 Task: Make in the project AgileLounge a sprint 'Increment Planning Sprint'. Create in the project AgileLounge a sprint 'Increment Planning Sprint'. Add in the project AgileLounge a sprint 'Increment Planning Sprint'
Action: Mouse moved to (920, 163)
Screenshot: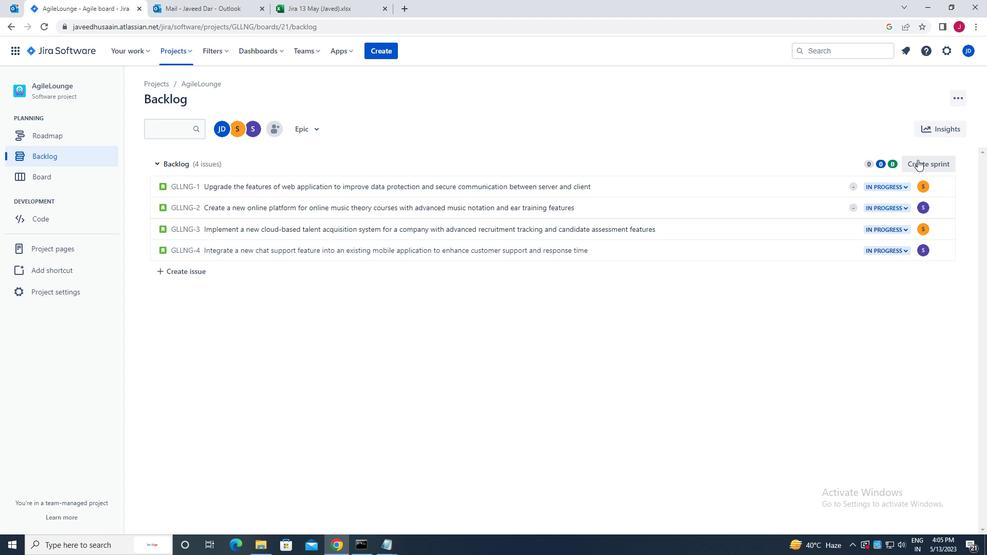 
Action: Mouse pressed left at (920, 163)
Screenshot: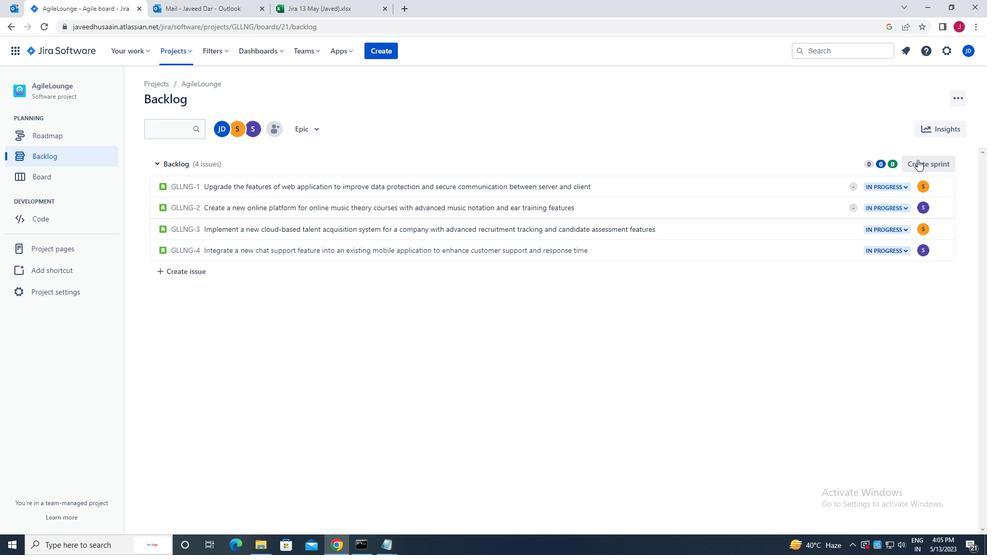 
Action: Mouse moved to (949, 162)
Screenshot: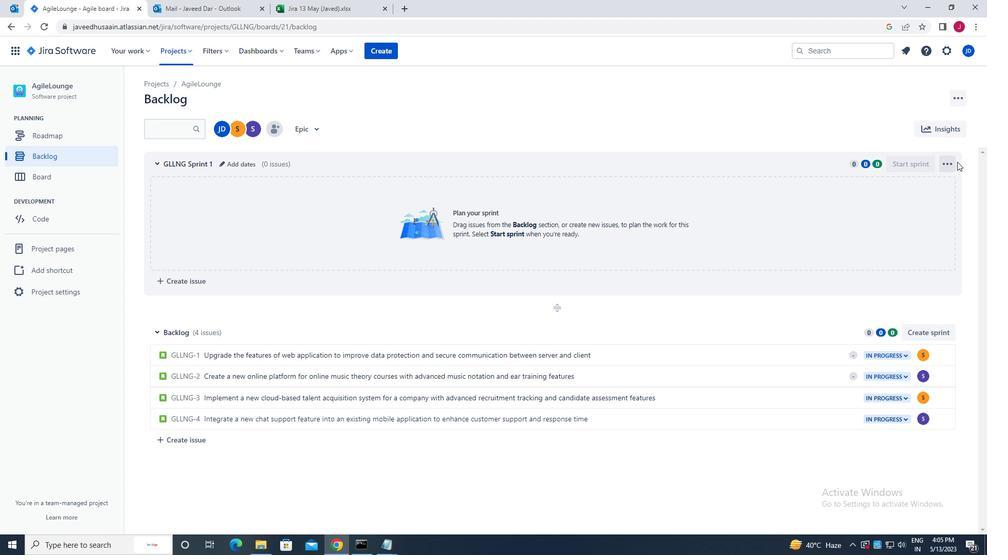 
Action: Mouse pressed left at (949, 162)
Screenshot: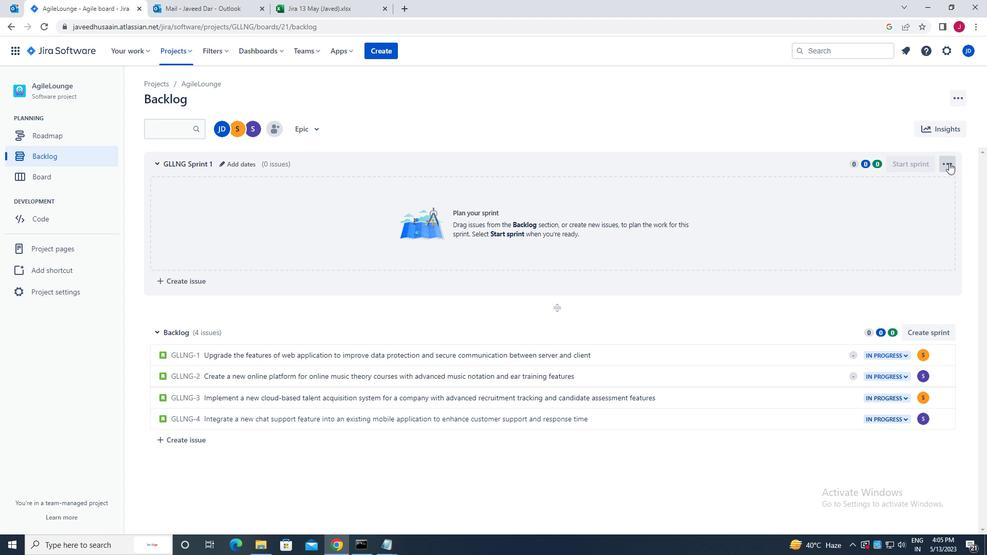 
Action: Mouse moved to (925, 189)
Screenshot: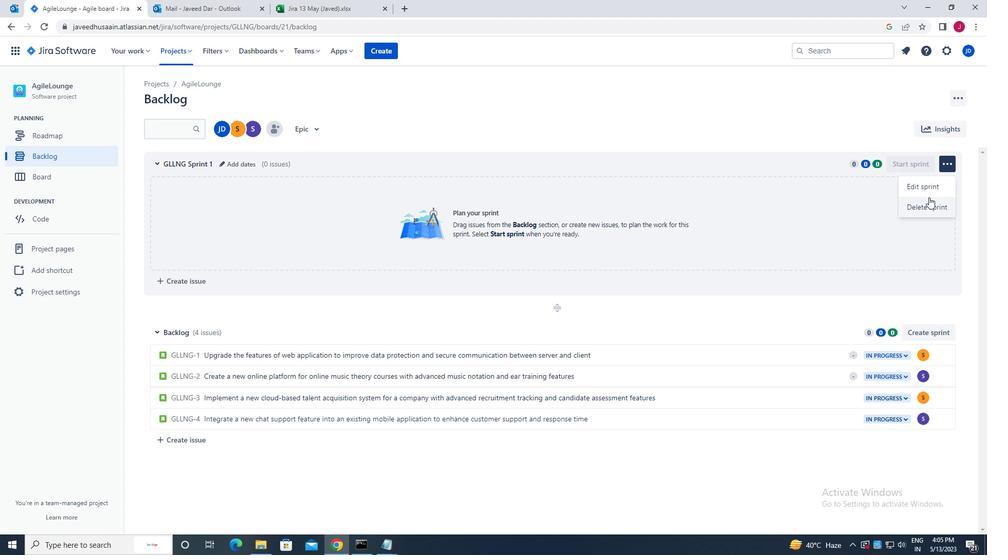
Action: Mouse pressed left at (925, 189)
Screenshot: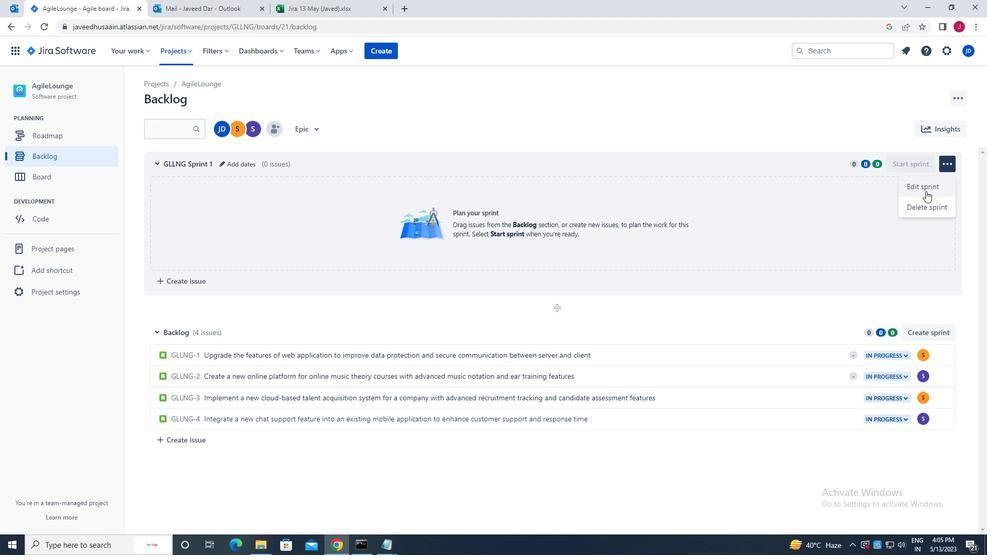 
Action: Mouse moved to (424, 125)
Screenshot: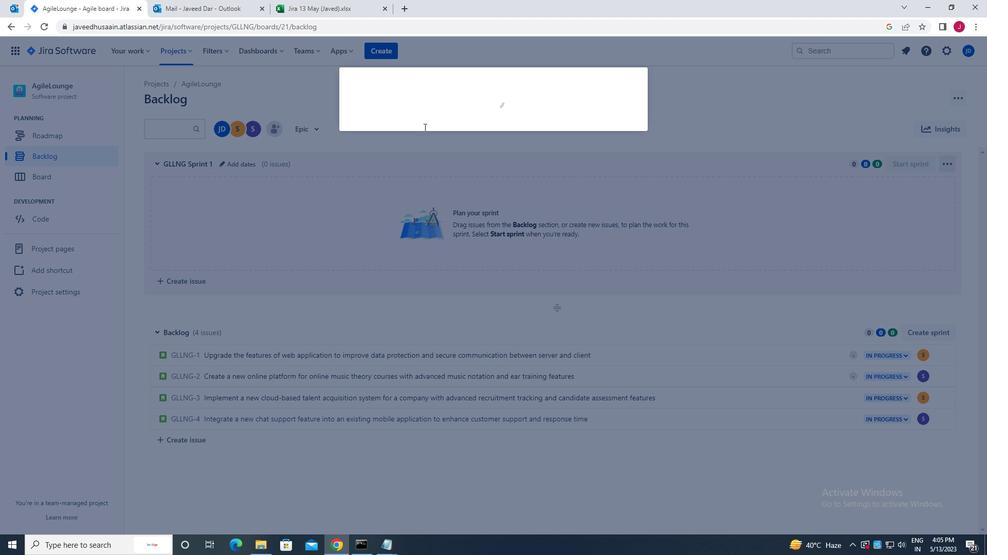 
Action: Key pressed <Key.backspace><Key.backspace><Key.backspace><Key.backspace><Key.backspace><Key.backspace><Key.backspace><Key.backspace><Key.backspace><Key.backspace><Key.backspace><Key.backspace><Key.backspace><Key.backspace><Key.backspace><Key.backspace><Key.backspace><Key.backspace><Key.backspace><Key.backspace>i<Key.caps_lock>ncrement<Key.space><Key.caps_lock>p<Key.caps_lock>lanning<Key.space><Key.caps_lock>s<Key.caps_lock>print
Screenshot: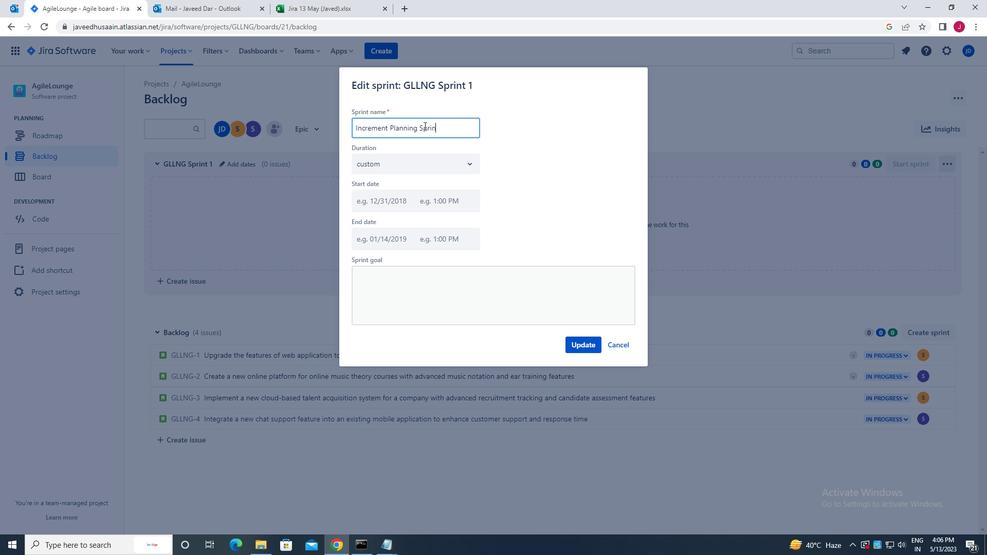 
Action: Mouse moved to (581, 345)
Screenshot: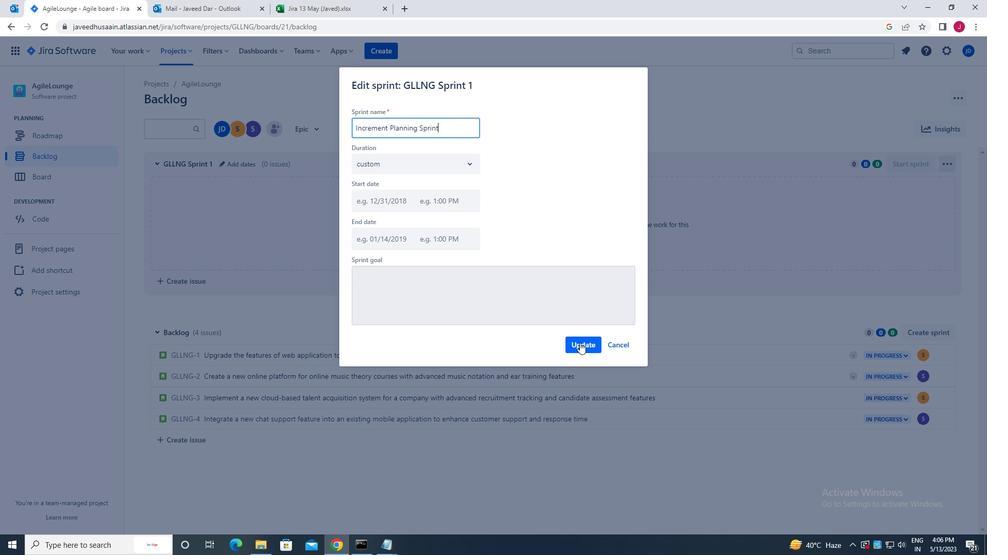 
Action: Mouse pressed left at (581, 345)
Screenshot: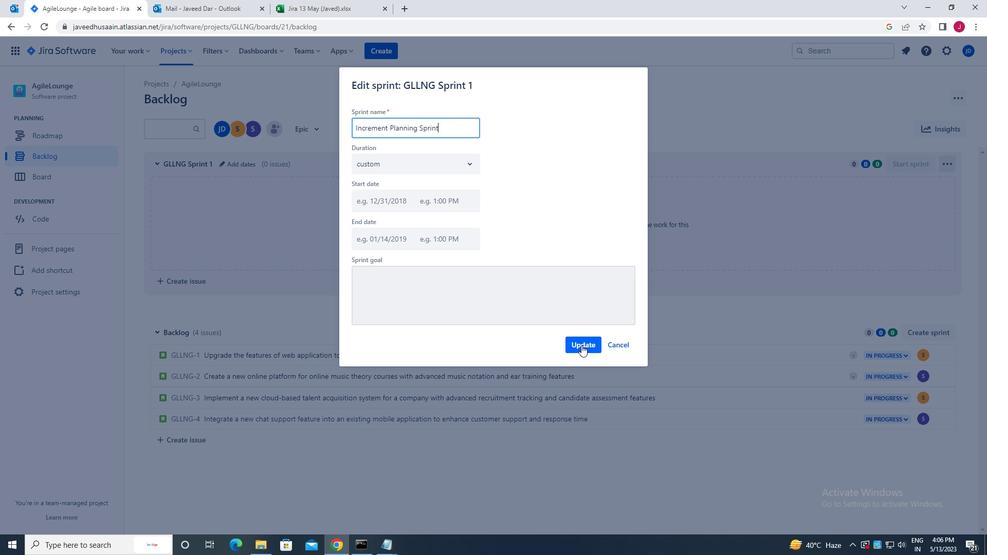 
Action: Mouse moved to (938, 333)
Screenshot: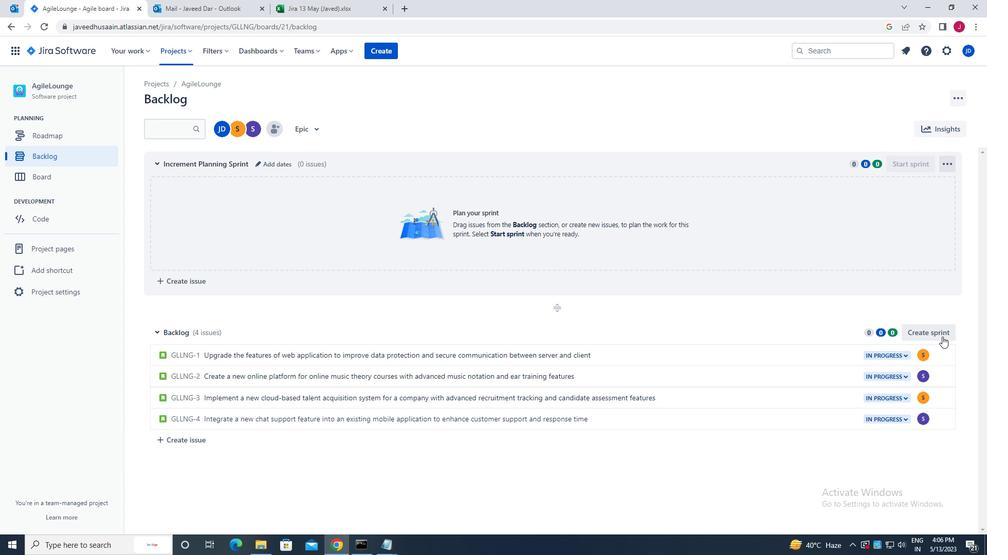 
Action: Mouse pressed left at (938, 333)
Screenshot: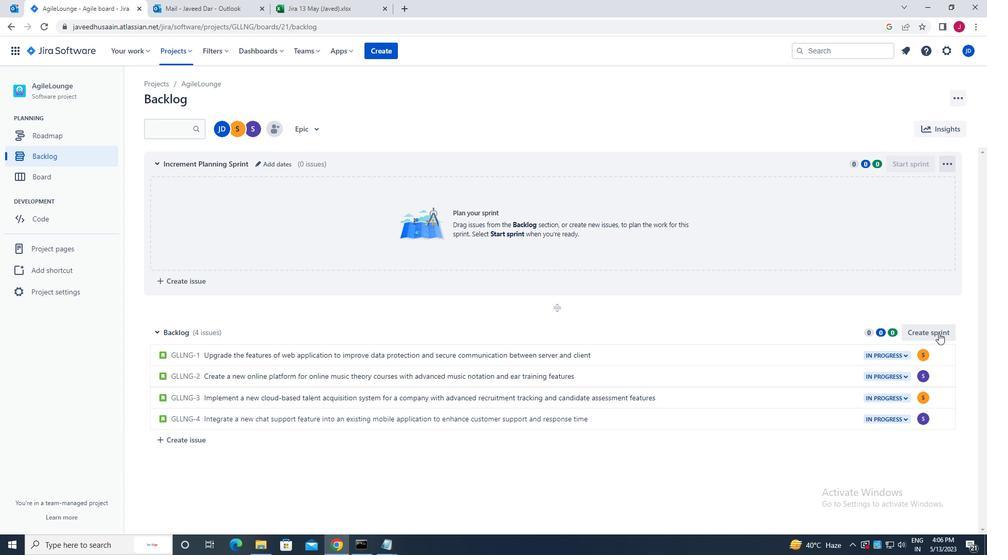 
Action: Mouse moved to (945, 331)
Screenshot: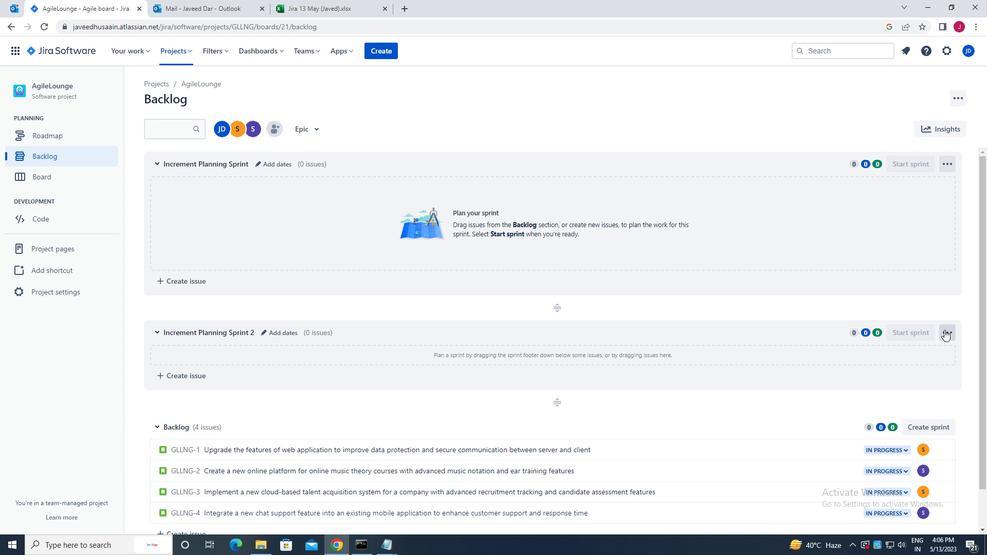 
Action: Mouse pressed left at (945, 331)
Screenshot: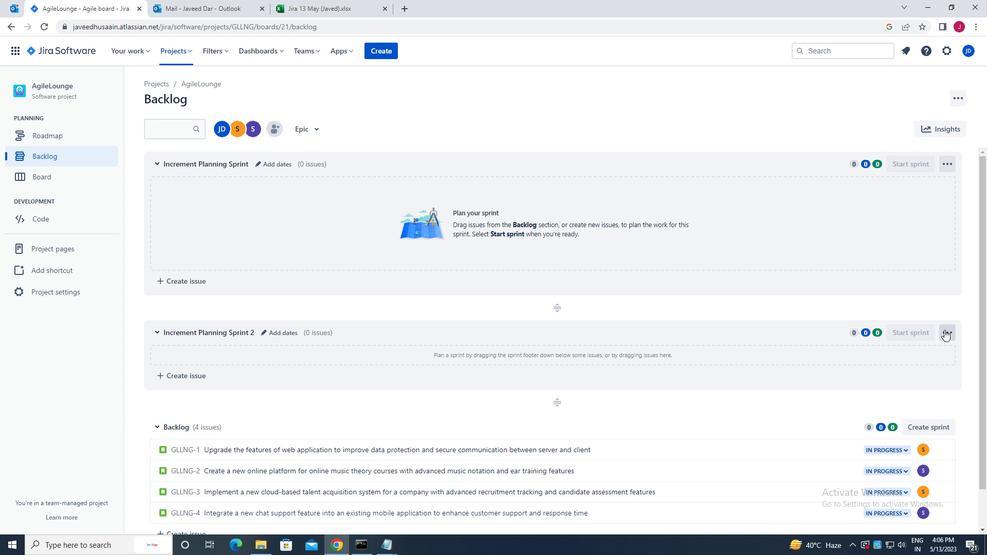 
Action: Mouse moved to (918, 373)
Screenshot: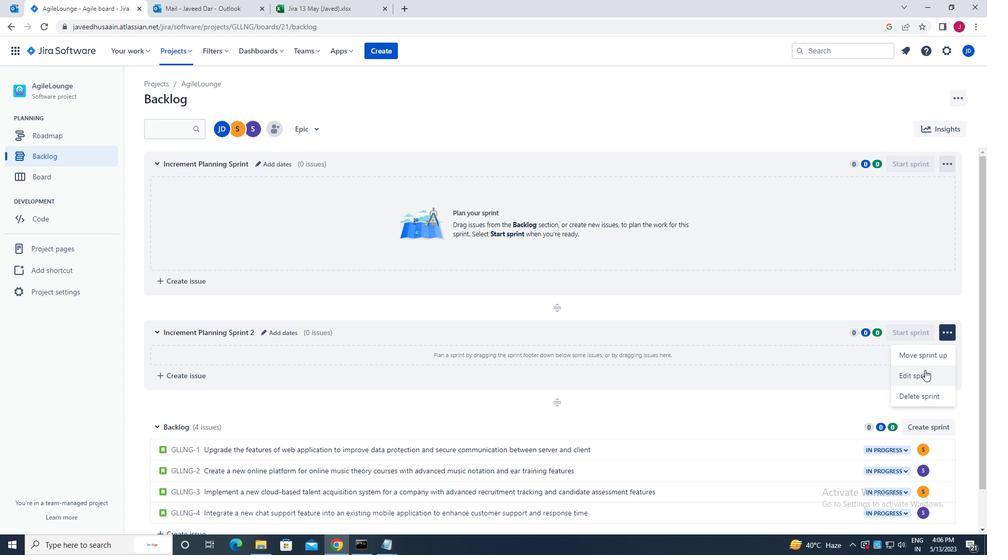 
Action: Mouse pressed left at (918, 373)
Screenshot: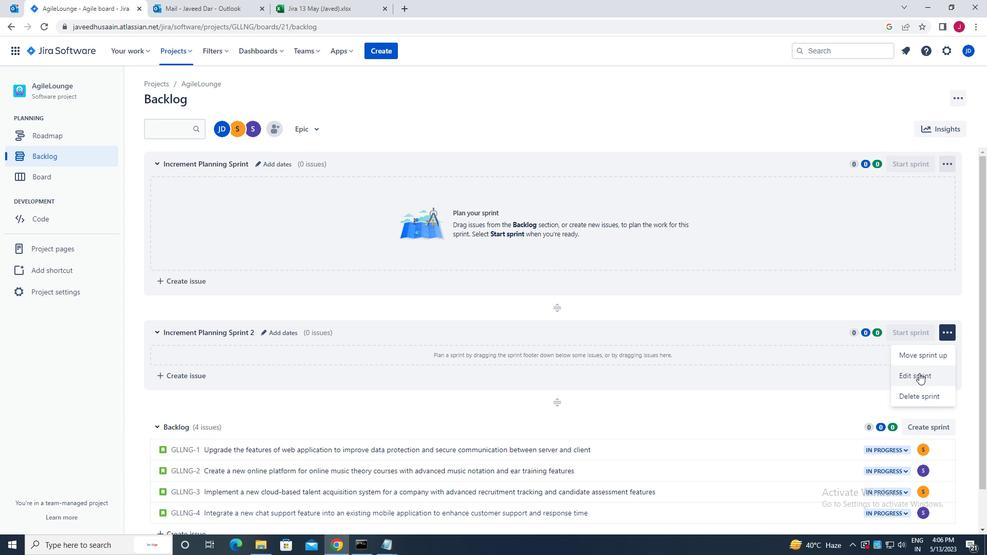 
Action: Mouse moved to (439, 133)
Screenshot: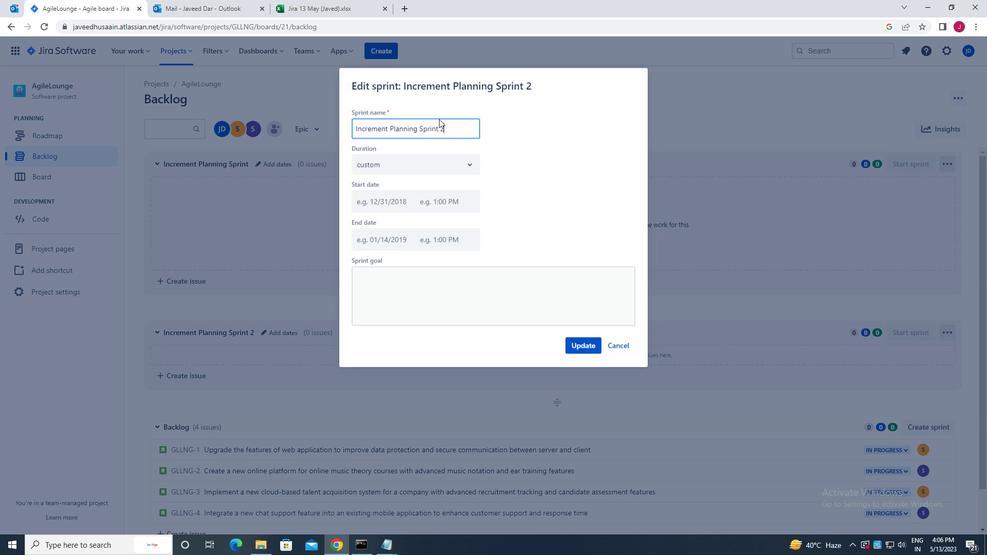 
Action: Key pressed <Key.backspace><Key.backspace><Key.backspace><Key.backspace><Key.backspace><Key.backspace><Key.backspace><Key.backspace><Key.backspace><Key.backspace><Key.backspace><Key.backspace><Key.backspace><Key.backspace><Key.backspace><Key.backspace><Key.backspace><Key.backspace><Key.backspace><Key.backspace><Key.backspace><Key.backspace><Key.backspace><Key.backspace><Key.backspace><Key.backspace><Key.backspace><Key.backspace><Key.backspace><Key.backspace><Key.backspace><Key.backspace><Key.backspace><Key.backspace><Key.backspace><Key.backspace><Key.backspace><Key.caps_lock>i<Key.caps_lock>ncrement<Key.space><Key.caps_lock>p<Key.caps_lock>lanning<Key.space><Key.caps_lock>s<Key.caps_lock>print
Screenshot: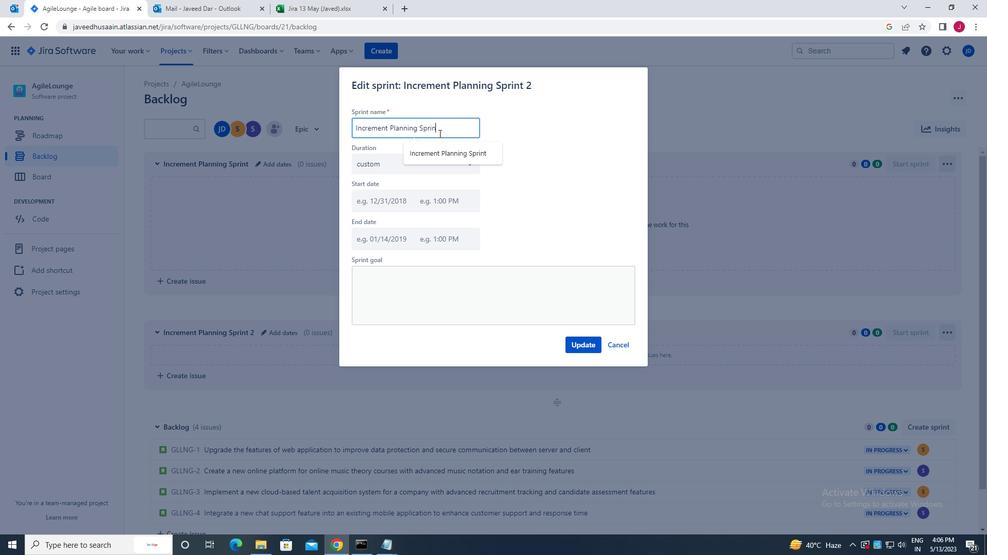 
Action: Mouse moved to (579, 345)
Screenshot: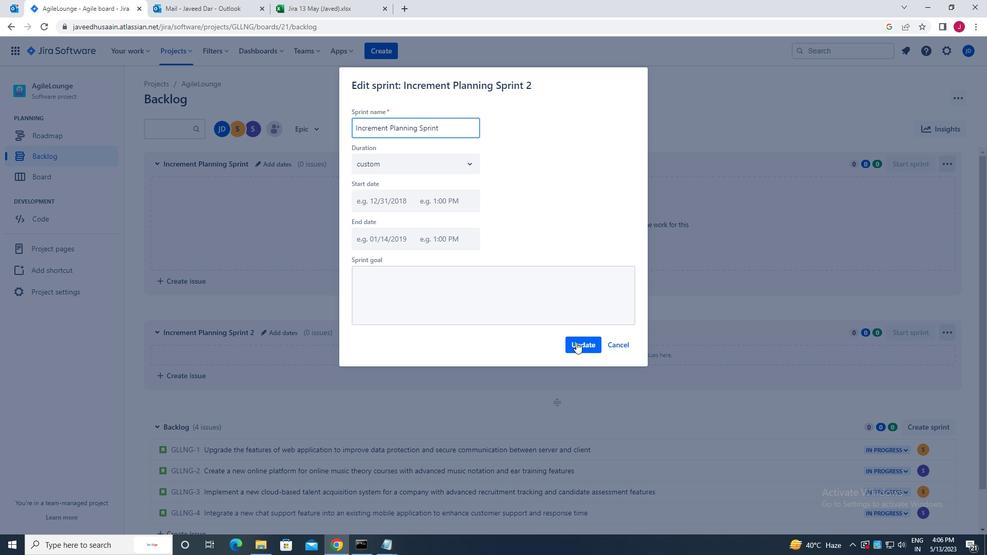 
Action: Mouse pressed left at (579, 345)
Screenshot: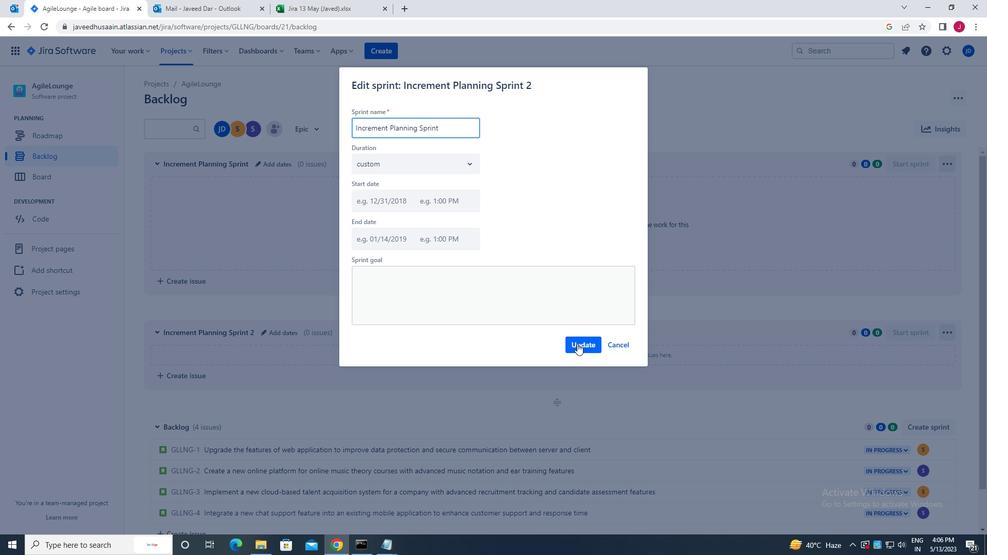 
Action: Mouse moved to (941, 429)
Screenshot: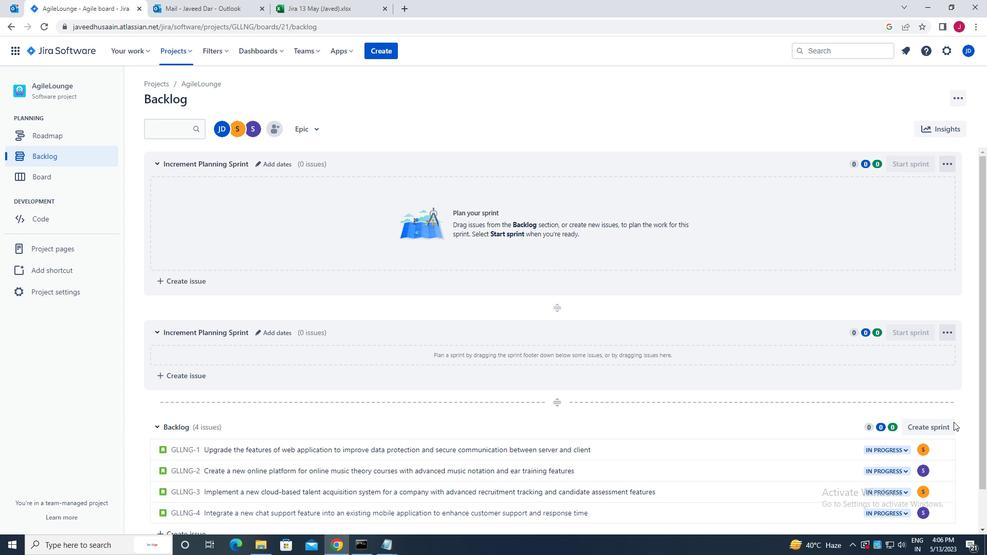 
Action: Mouse pressed left at (941, 429)
Screenshot: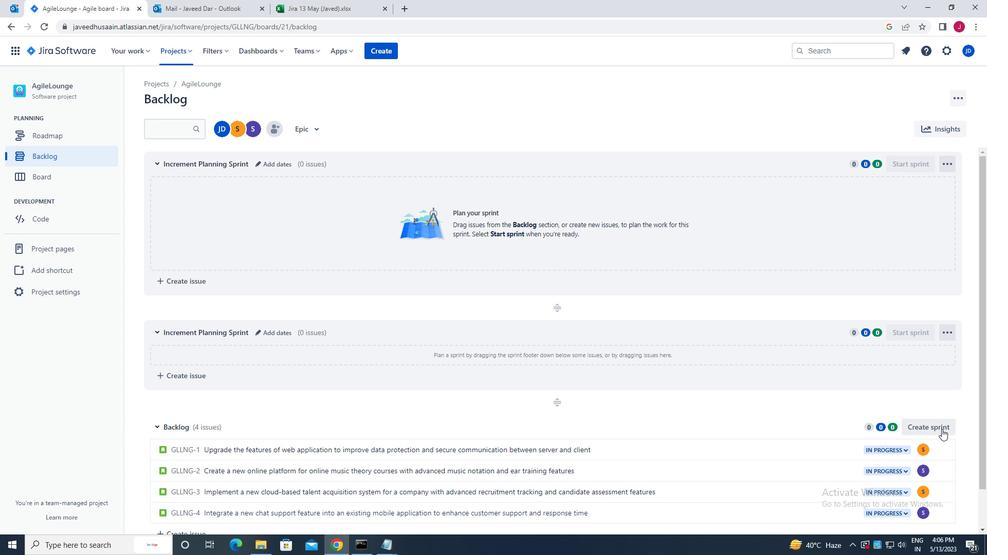 
Action: Mouse moved to (944, 427)
Screenshot: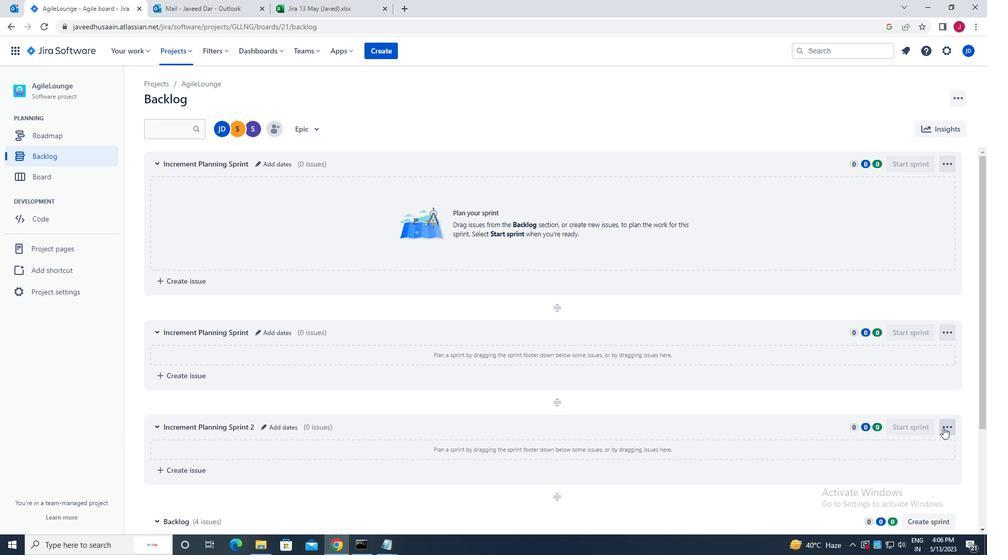 
Action: Mouse pressed left at (944, 427)
Screenshot: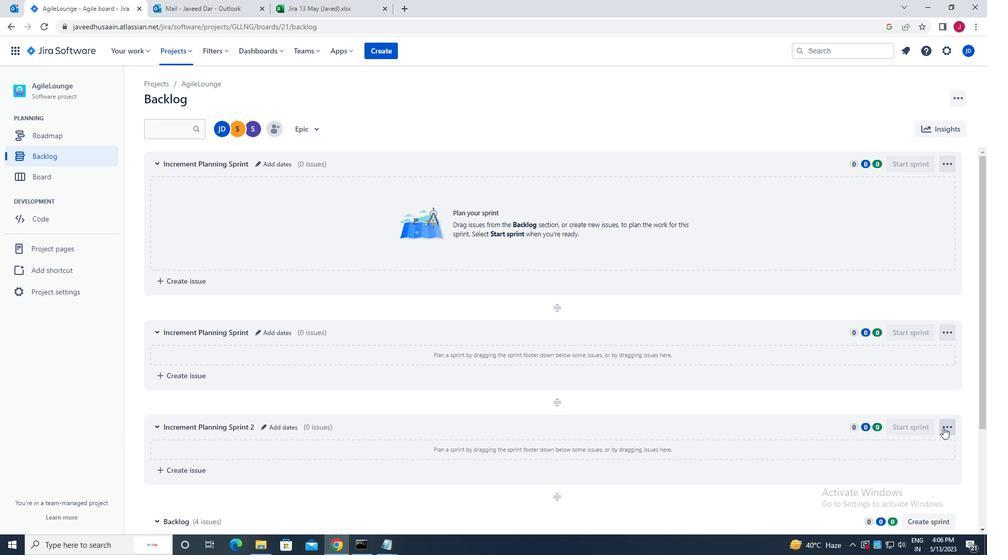 
Action: Mouse moved to (920, 468)
Screenshot: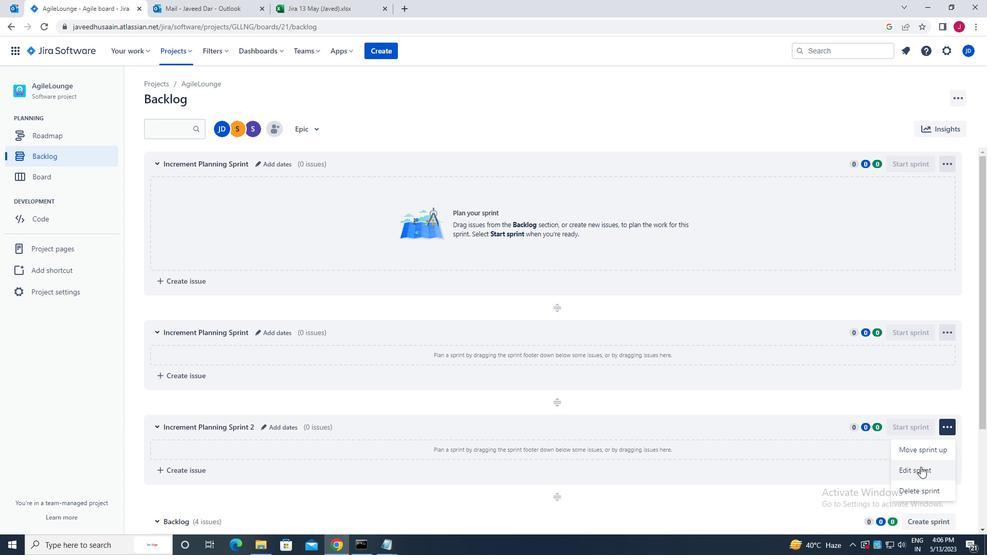 
Action: Mouse pressed left at (920, 468)
Screenshot: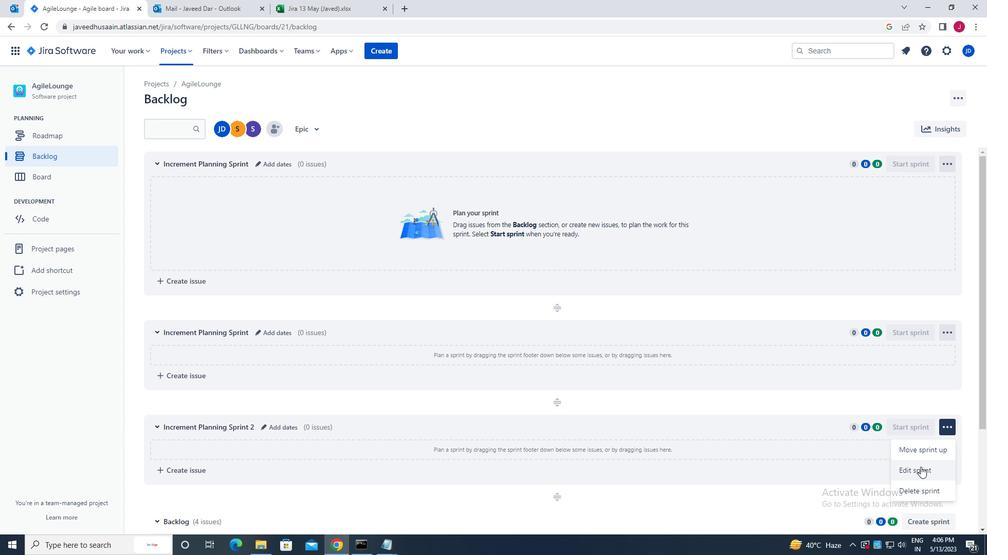 
Action: Mouse moved to (463, 123)
Screenshot: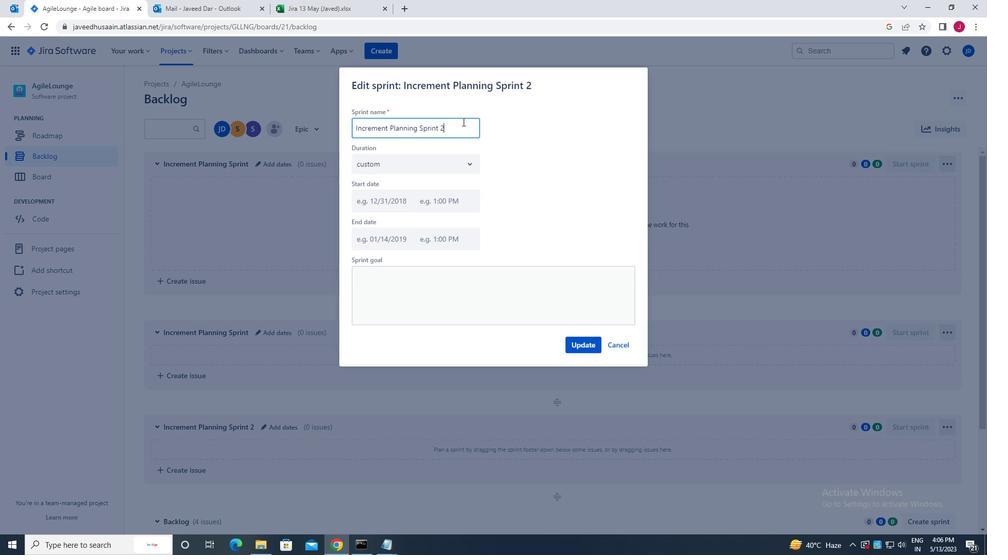 
Action: Key pressed <Key.backspace><Key.backspace><Key.backspace><Key.backspace><Key.backspace><Key.backspace><Key.backspace><Key.backspace><Key.backspace><Key.backspace><Key.backspace><Key.backspace><Key.backspace><Key.backspace><Key.backspace><Key.backspace><Key.backspace><Key.backspace><Key.backspace><Key.backspace><Key.backspace><Key.backspace><Key.backspace><Key.backspace><Key.backspace><Key.backspace><Key.backspace><Key.backspace><Key.backspace><Key.backspace><Key.backspace><Key.backspace><Key.caps_lock>i<Key.caps_lock>ncrement<Key.space><Key.caps_lock>p<Key.caps_lock>lanning<Key.space><Key.caps_lock>s<Key.caps_lock>print
Screenshot: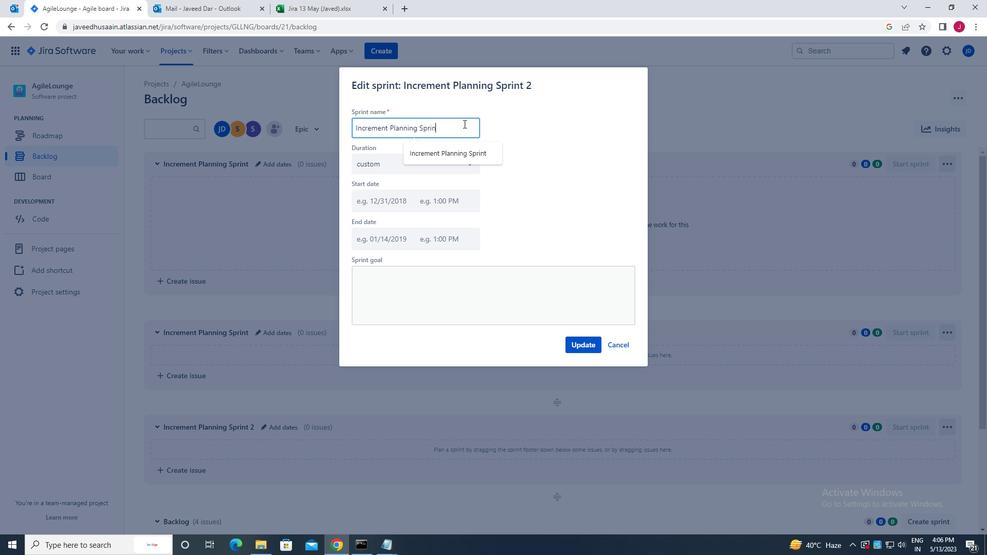 
Action: Mouse moved to (583, 348)
Screenshot: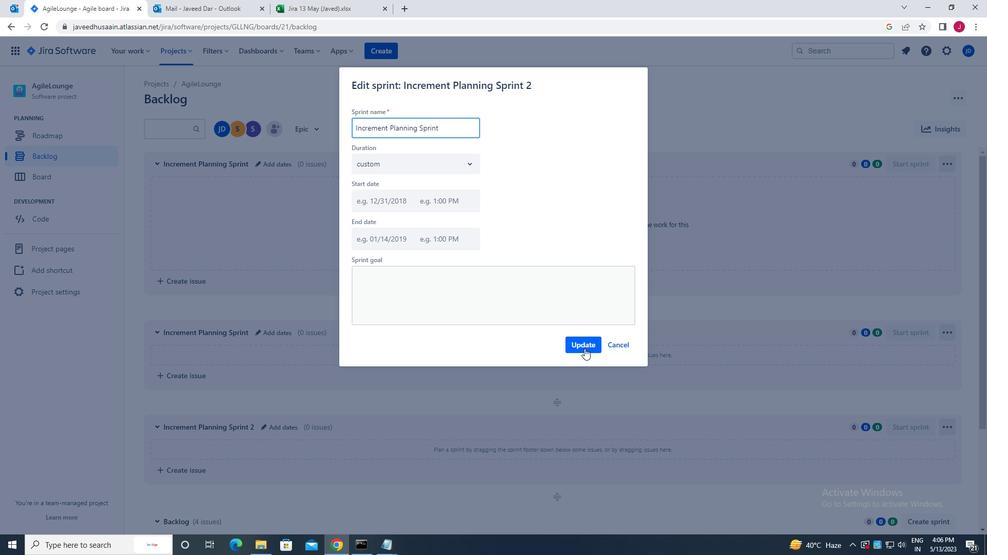 
Action: Mouse pressed left at (583, 348)
Screenshot: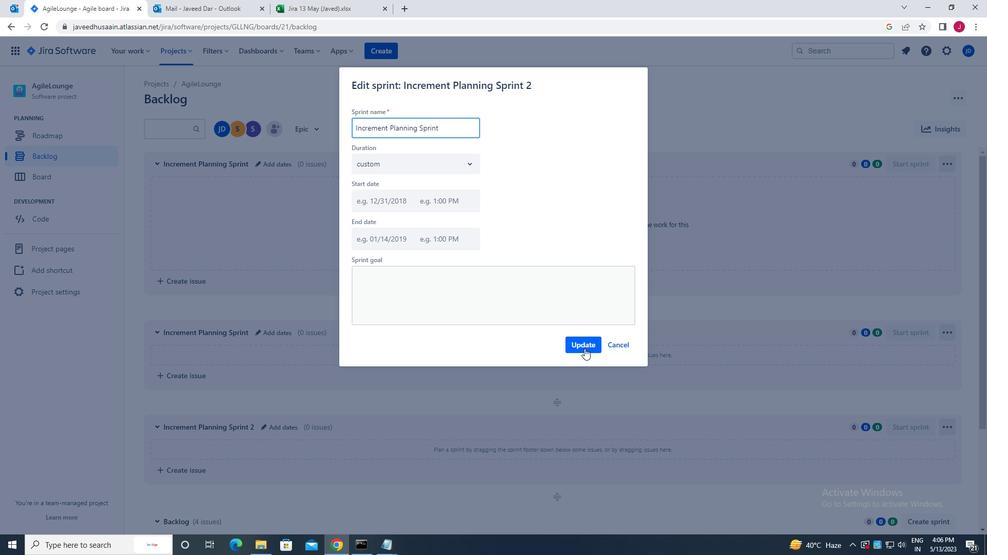 
Action: Mouse moved to (736, 337)
Screenshot: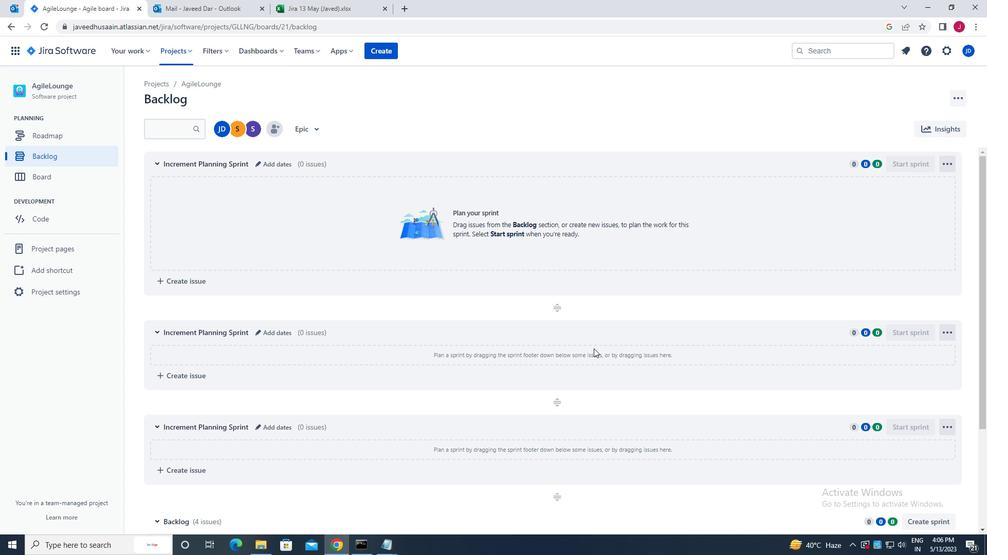 
Action: Mouse scrolled (736, 337) with delta (0, 0)
Screenshot: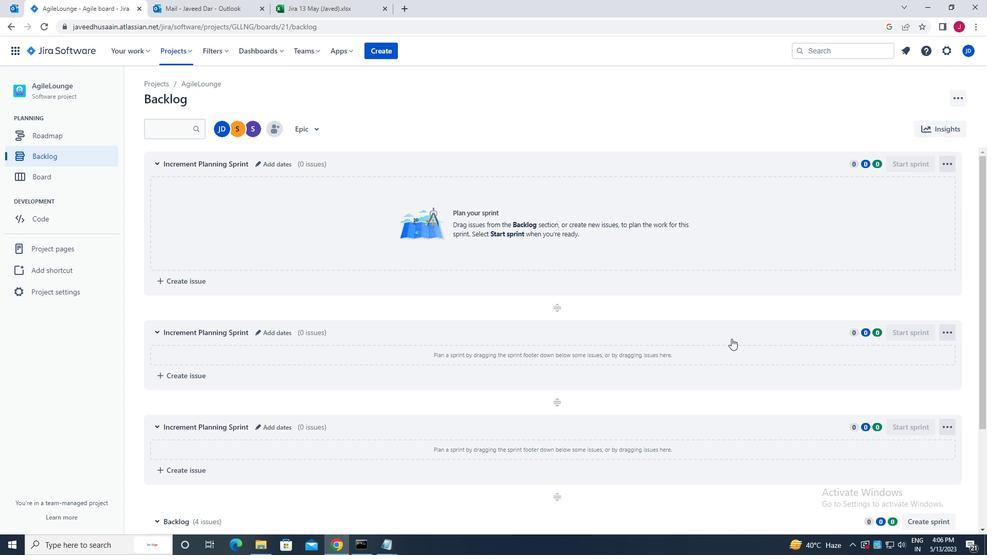 
Action: Mouse scrolled (736, 337) with delta (0, 0)
Screenshot: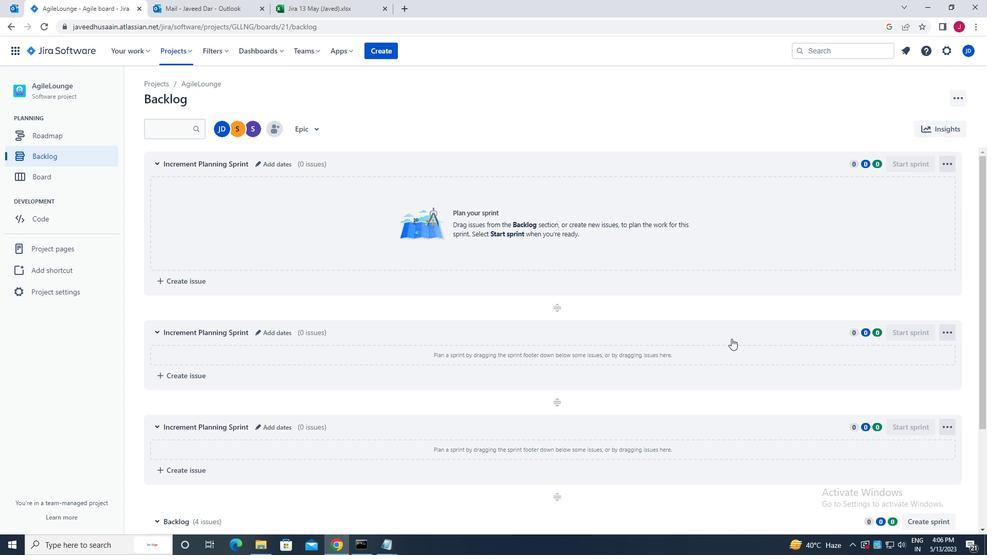 
Action: Mouse scrolled (736, 337) with delta (0, 0)
Screenshot: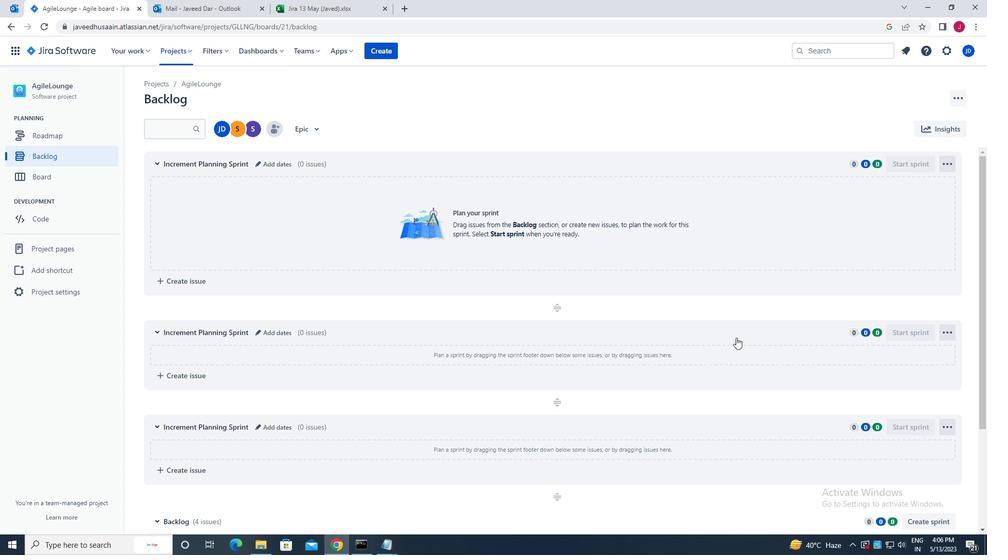 
Action: Mouse scrolled (736, 337) with delta (0, 0)
Screenshot: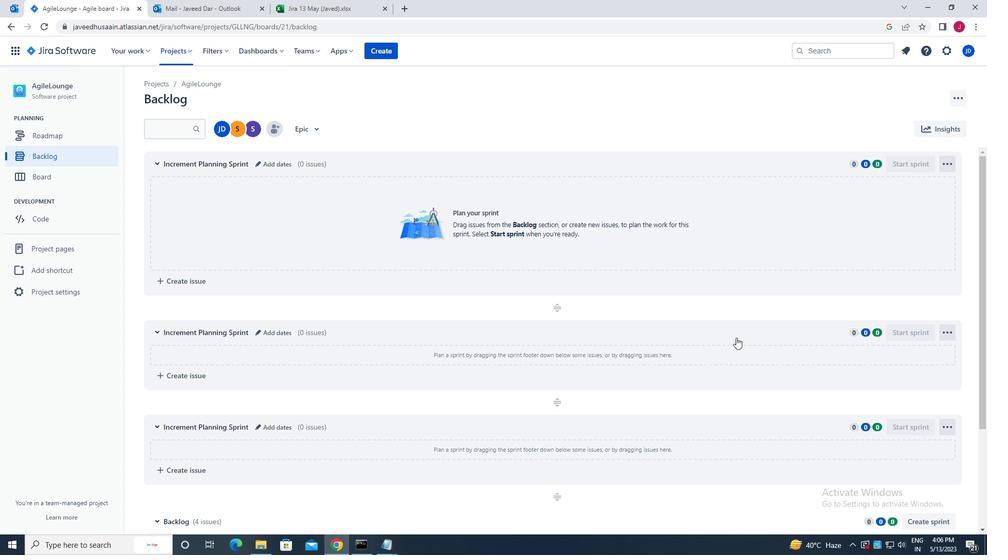 
Action: Mouse scrolled (736, 338) with delta (0, 0)
Screenshot: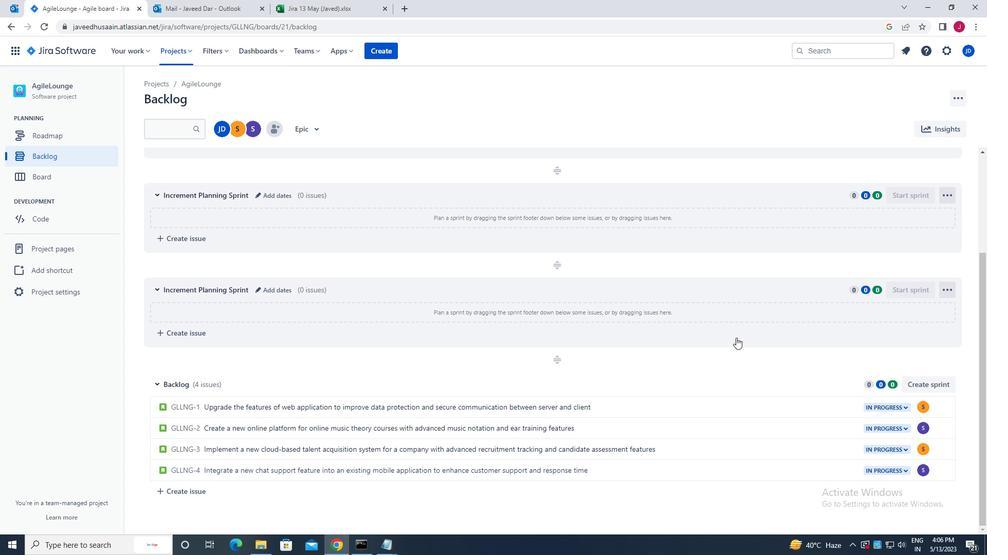 
